 Task: Add a condition where "Priority Is not Normal" in recently solved tickets.
Action: Mouse moved to (217, 403)
Screenshot: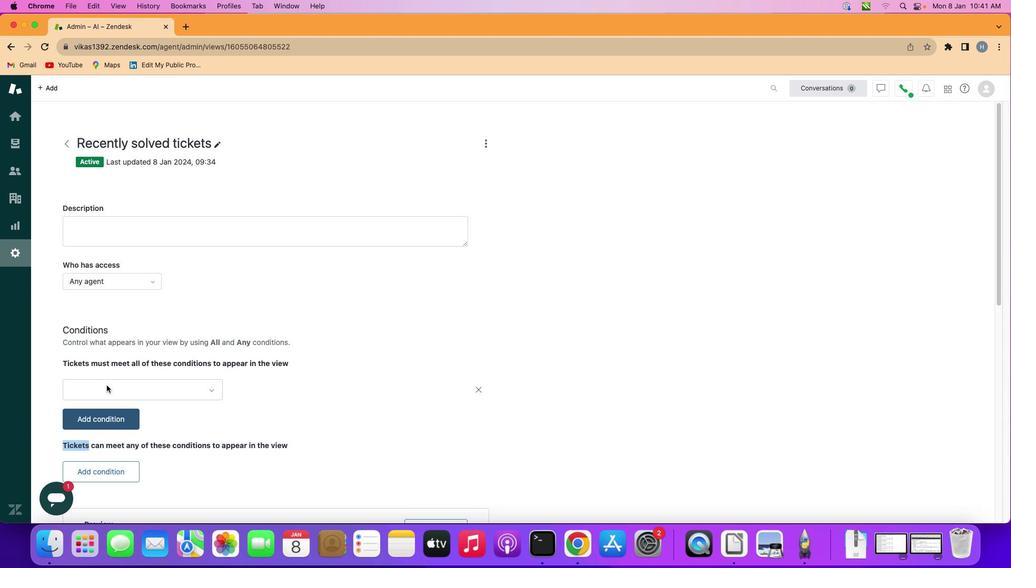 
Action: Mouse pressed left at (217, 403)
Screenshot: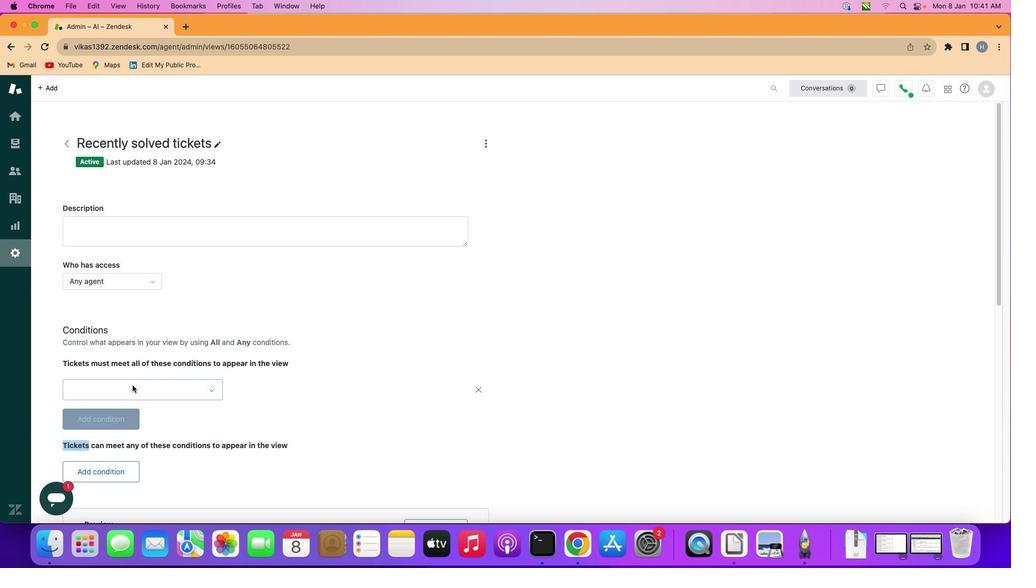 
Action: Mouse moved to (247, 403)
Screenshot: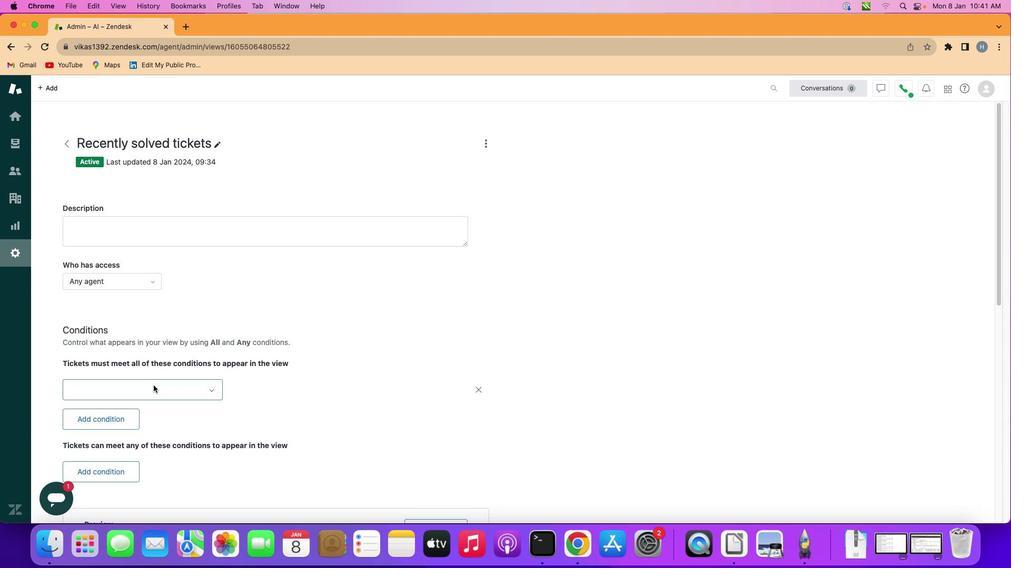 
Action: Mouse pressed left at (247, 403)
Screenshot: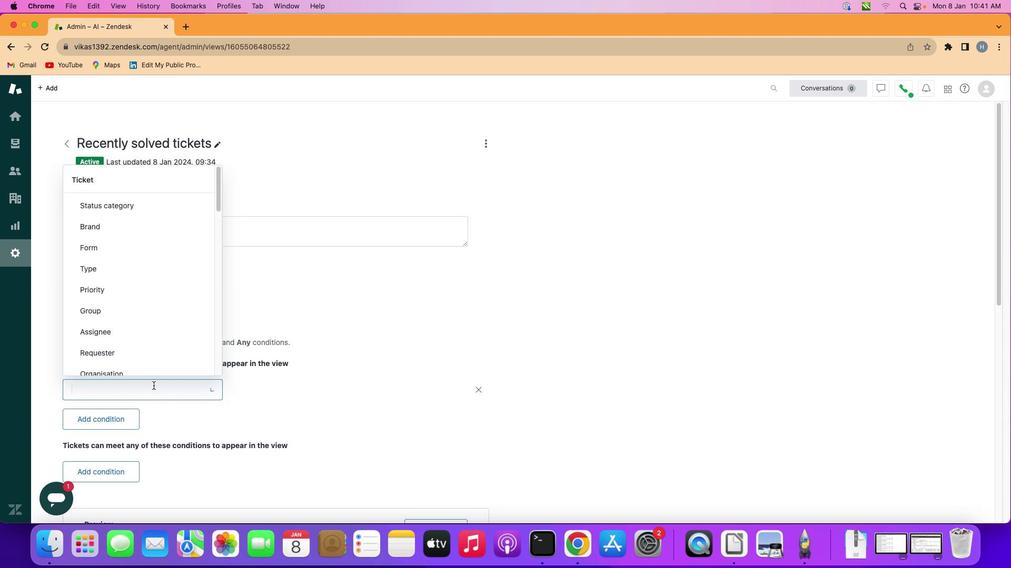 
Action: Mouse moved to (251, 376)
Screenshot: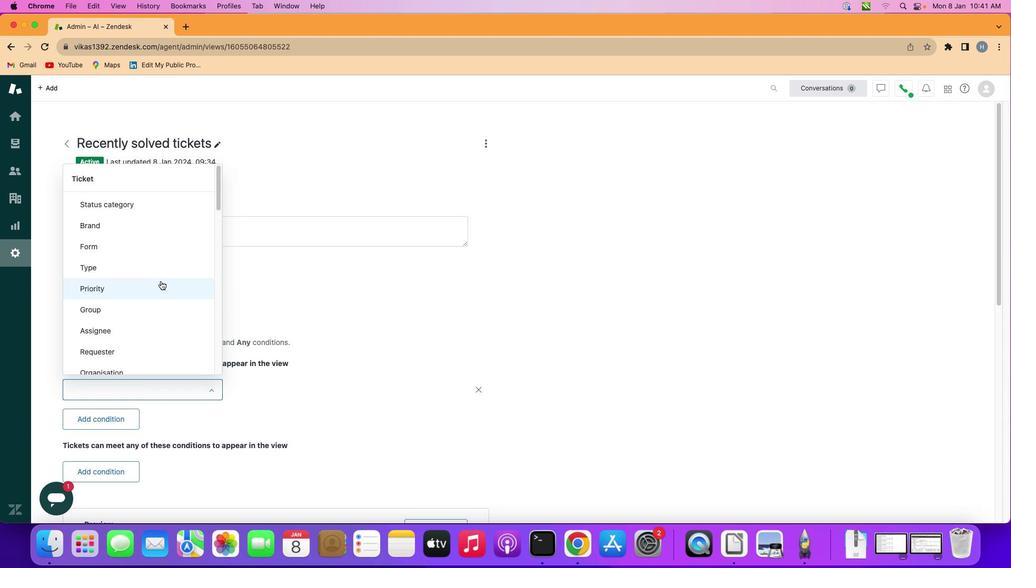 
Action: Mouse pressed left at (251, 376)
Screenshot: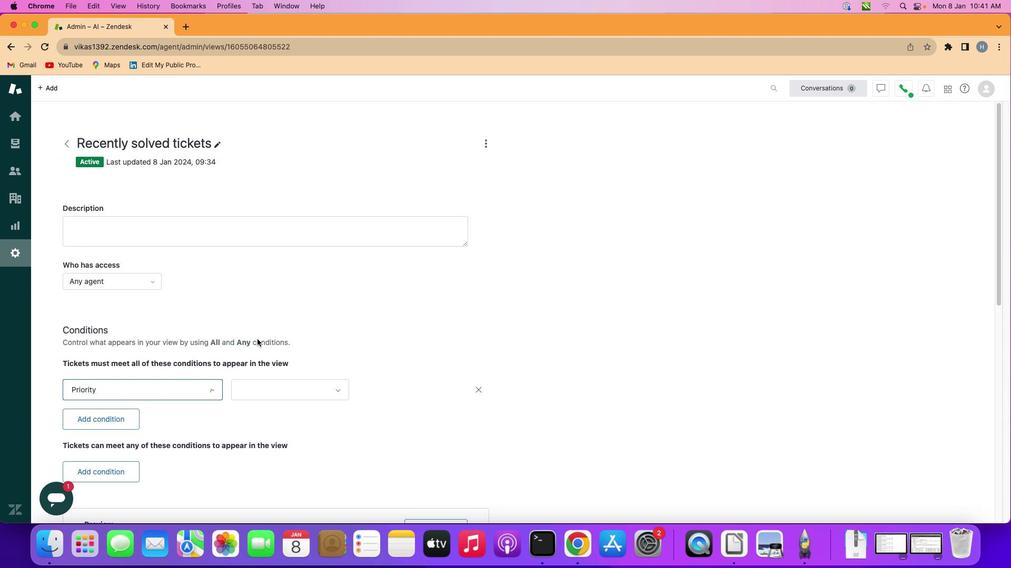 
Action: Mouse moved to (341, 403)
Screenshot: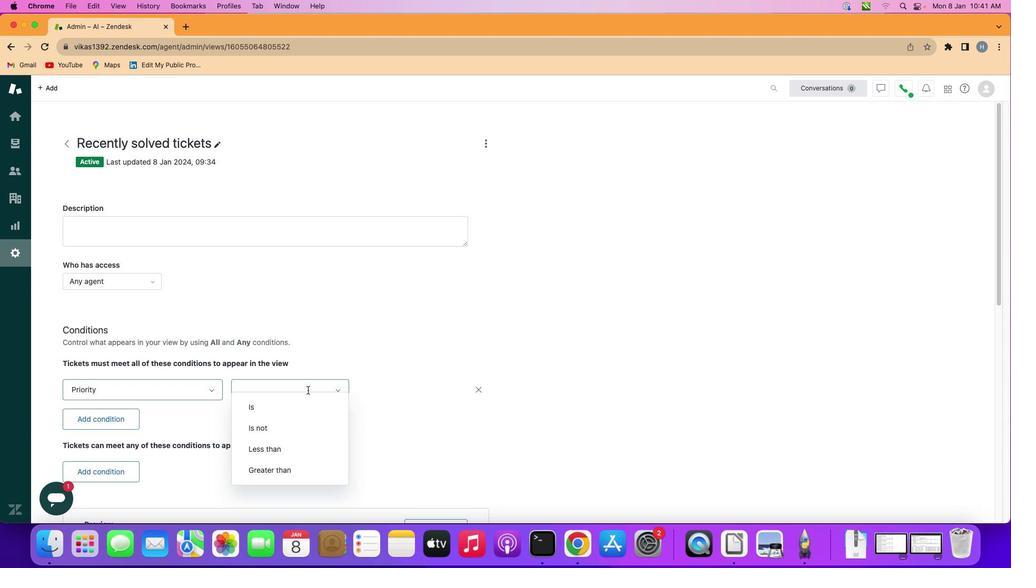 
Action: Mouse pressed left at (341, 403)
Screenshot: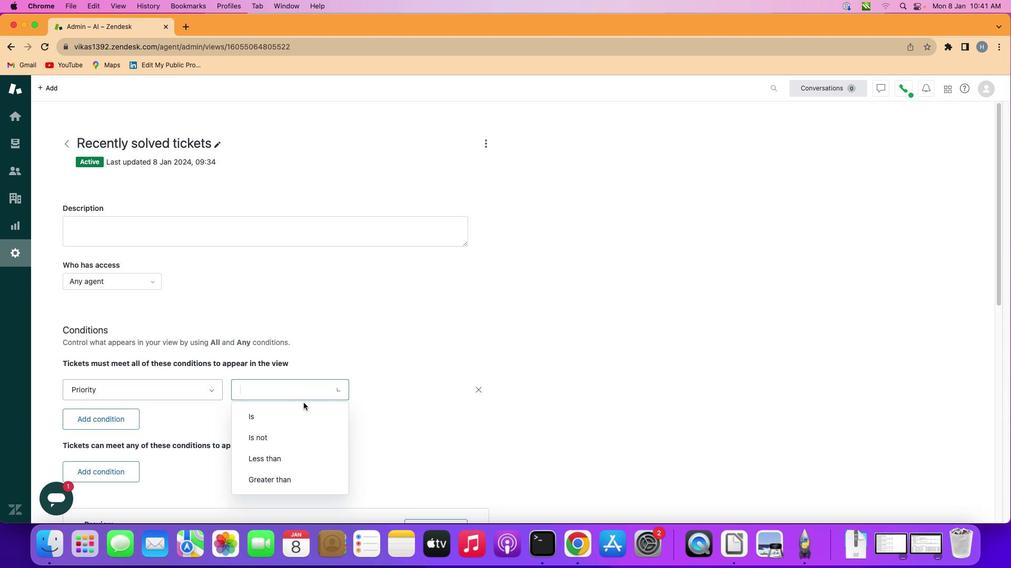 
Action: Mouse moved to (334, 415)
Screenshot: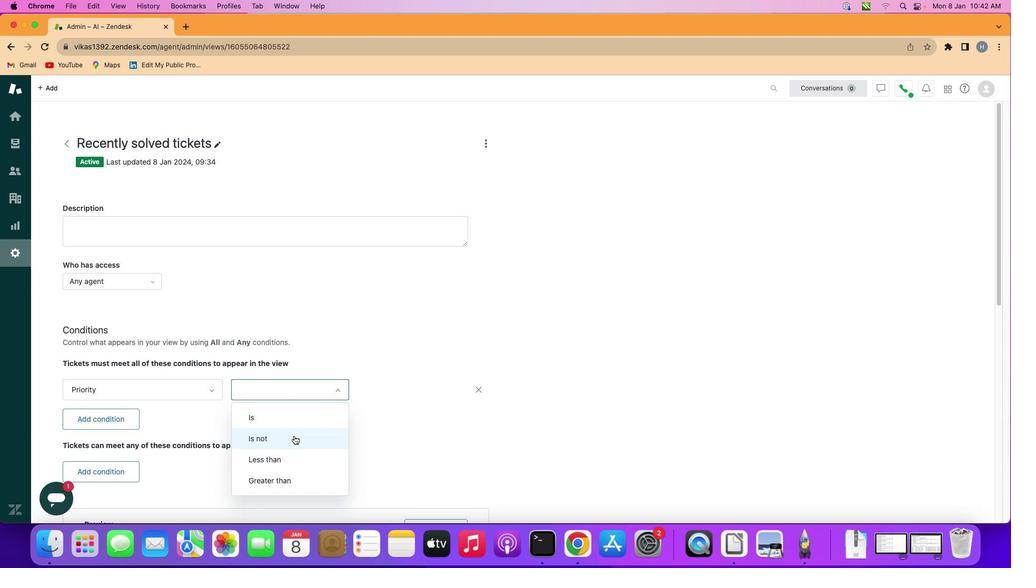 
Action: Mouse pressed left at (334, 415)
Screenshot: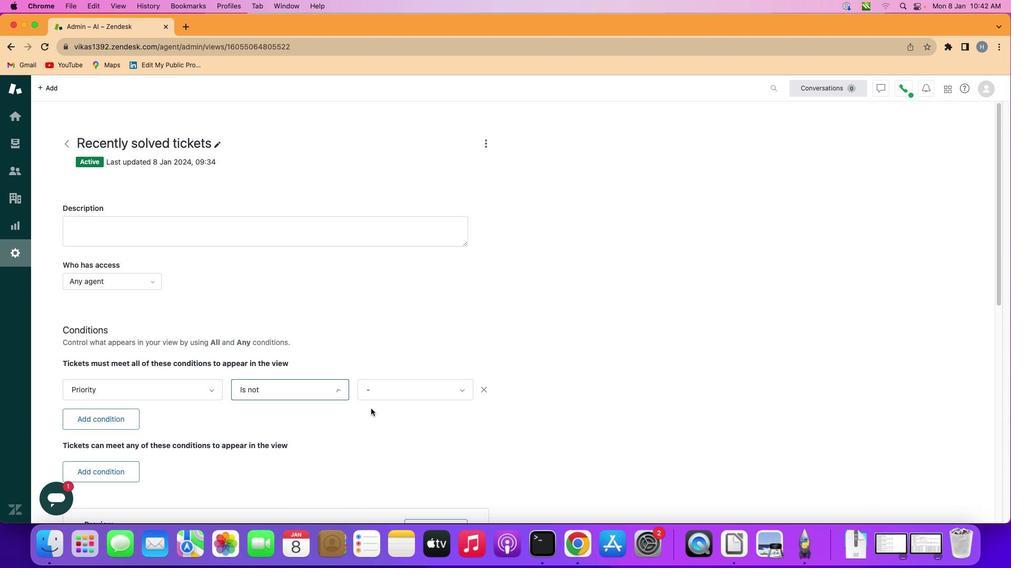 
Action: Mouse moved to (410, 403)
Screenshot: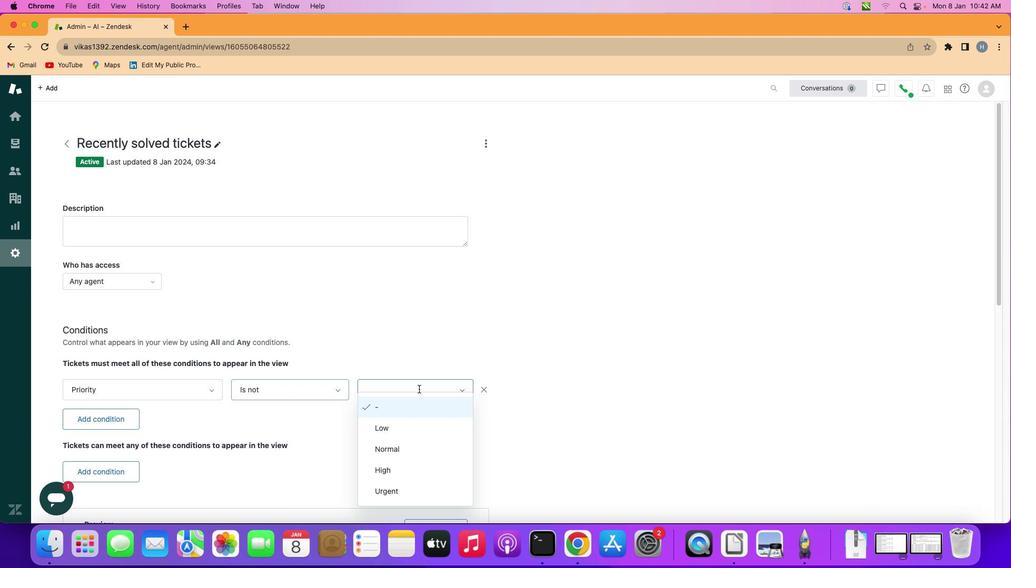 
Action: Mouse pressed left at (410, 403)
Screenshot: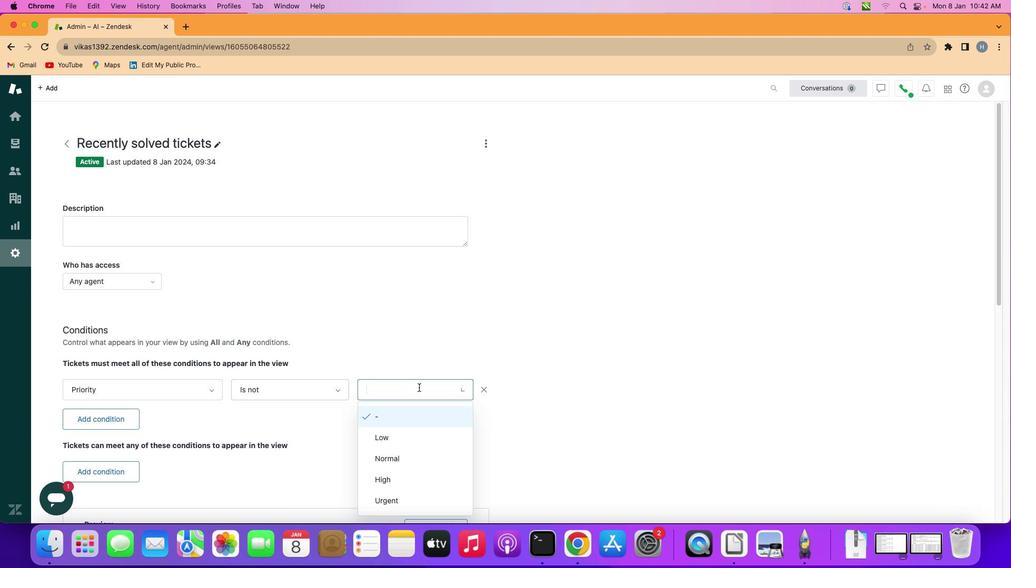 
Action: Mouse moved to (409, 421)
Screenshot: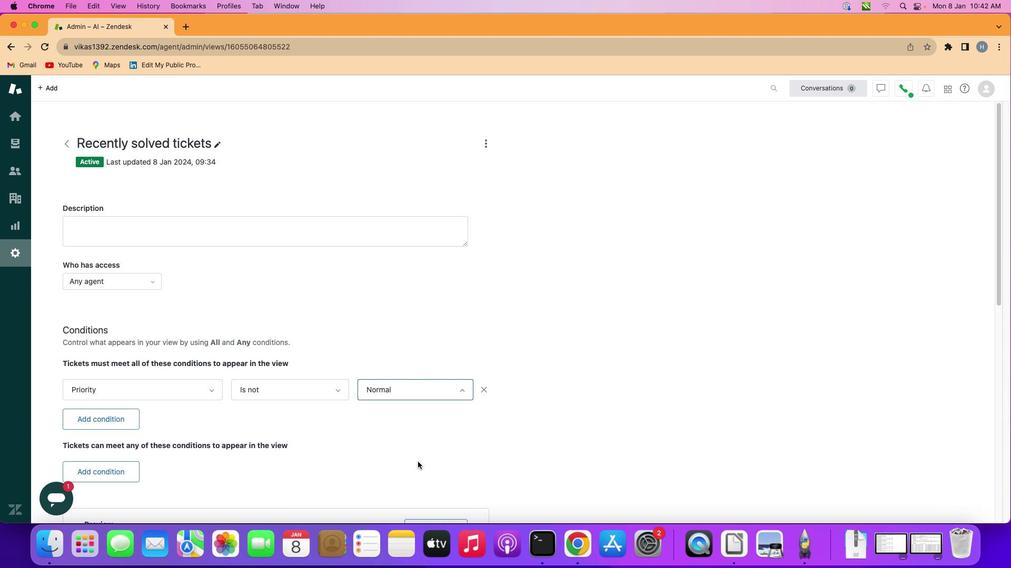 
Action: Mouse pressed left at (409, 421)
Screenshot: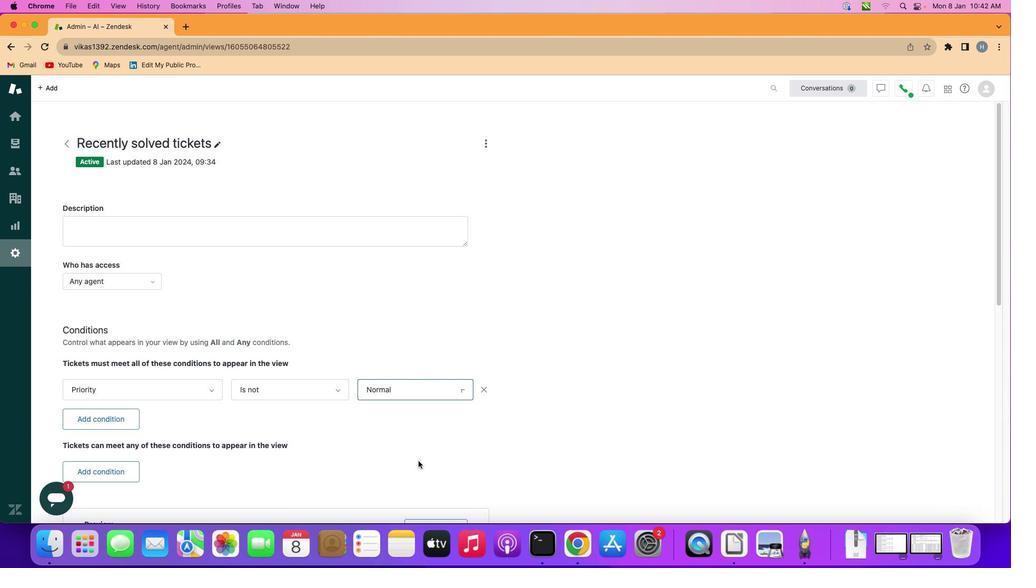 
Action: Mouse moved to (404, 414)
Screenshot: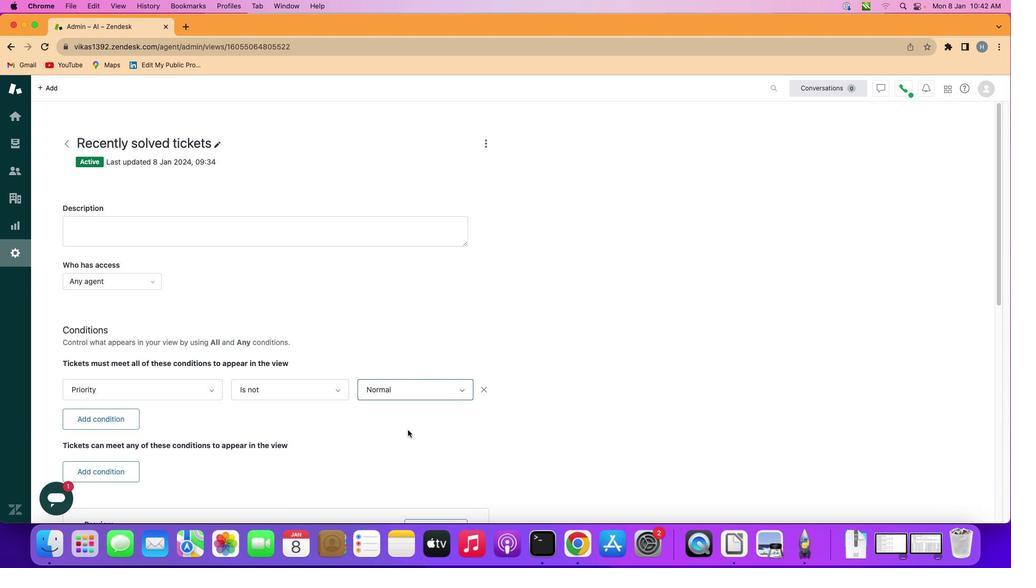 
